 Task: Look for devices to cast on.
Action: Mouse moved to (1167, 32)
Screenshot: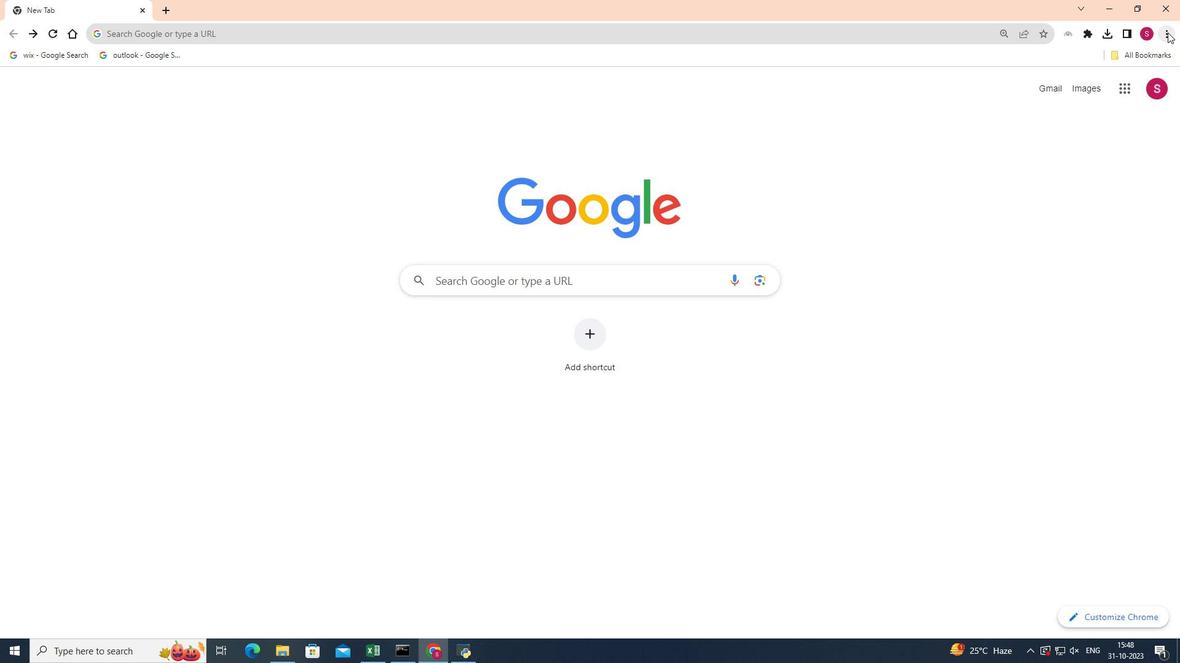 
Action: Mouse pressed left at (1167, 32)
Screenshot: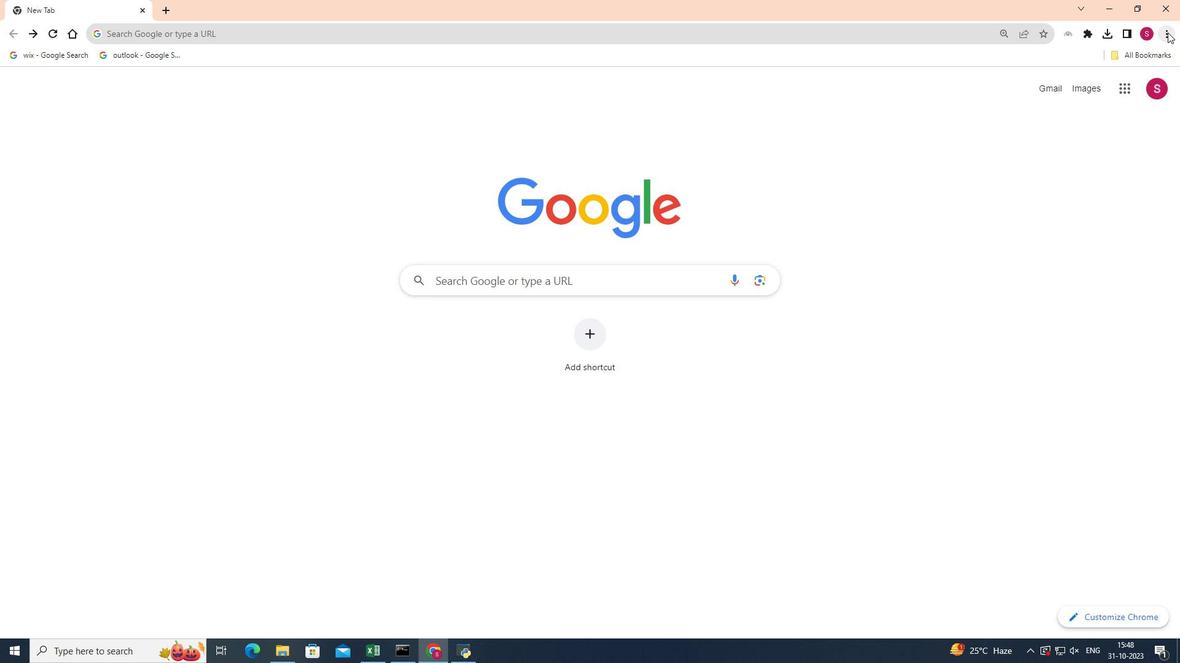 
Action: Mouse moved to (1029, 197)
Screenshot: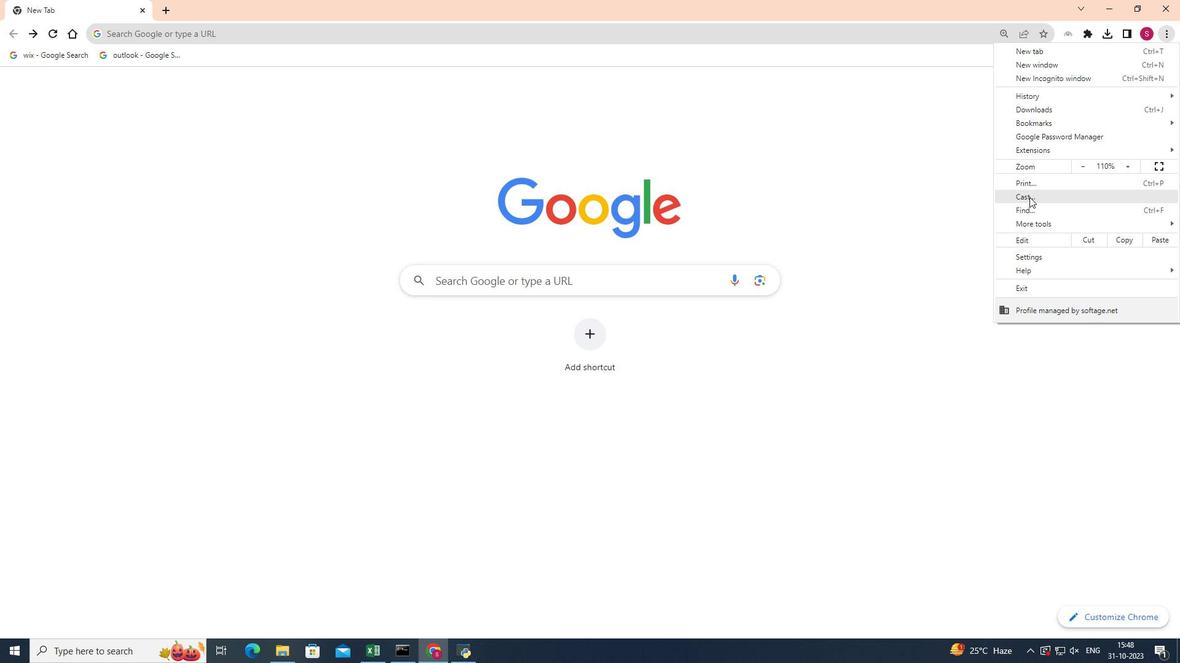 
Action: Mouse pressed left at (1029, 197)
Screenshot: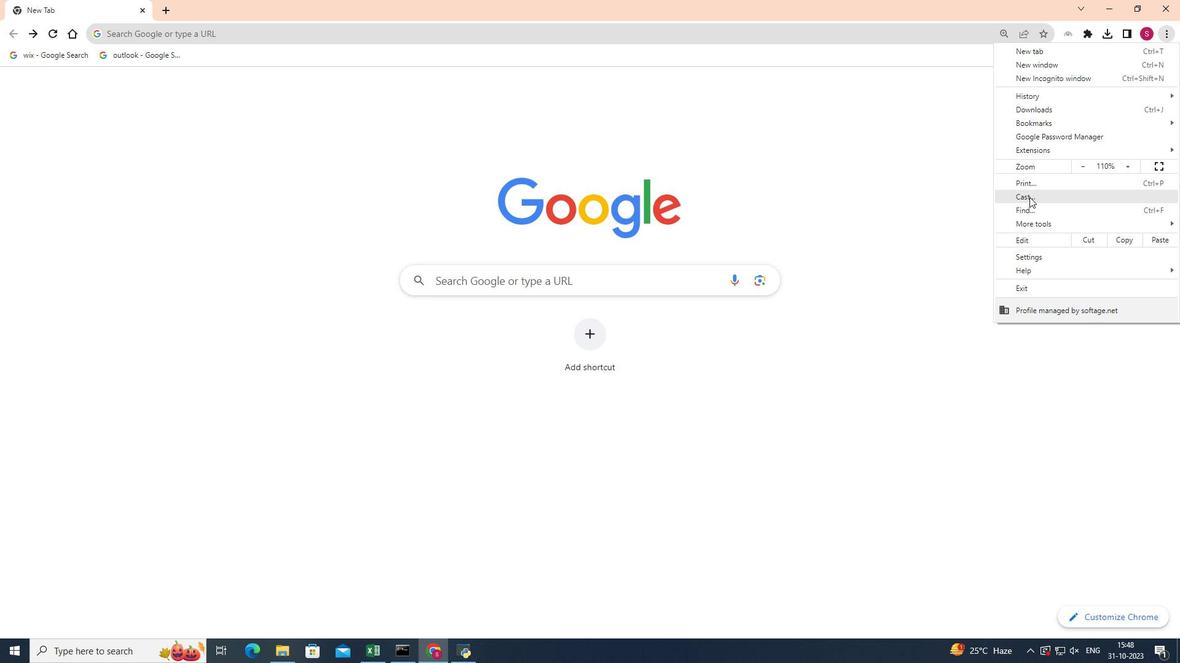 
Action: Mouse moved to (973, 181)
Screenshot: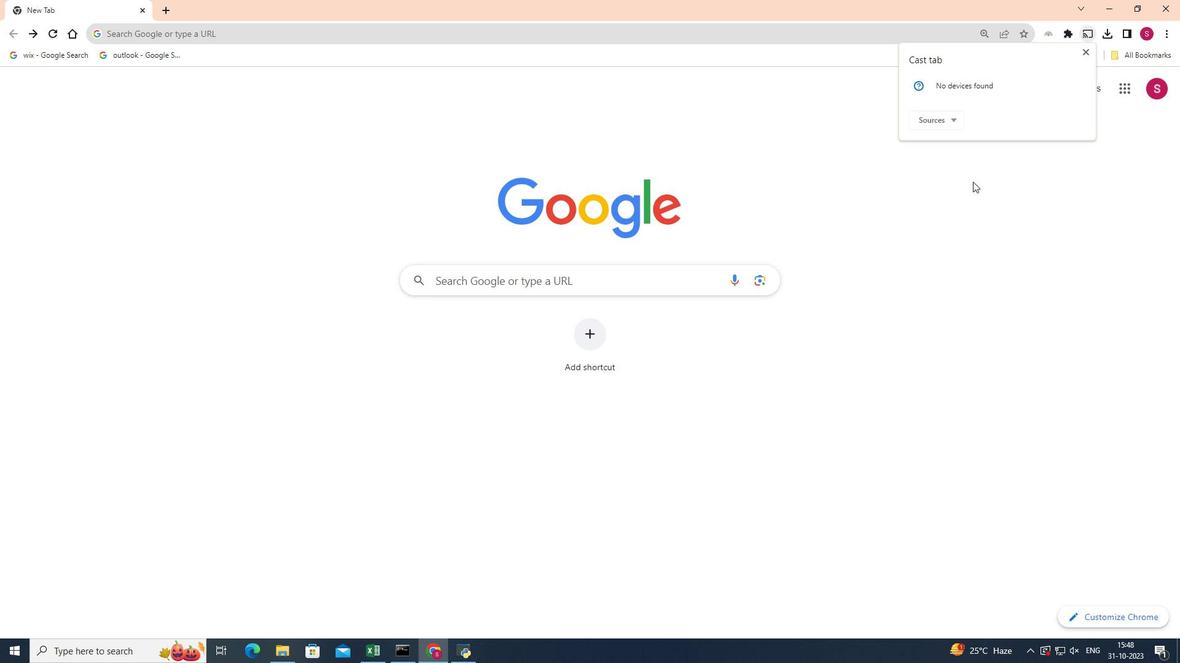 
